 Task: Move the task Upgrade and migrate company performance management to a cloud-based solution to the section Done in the project ClickTech and filter the tasks in the project by Due this week
Action: Mouse moved to (53, 275)
Screenshot: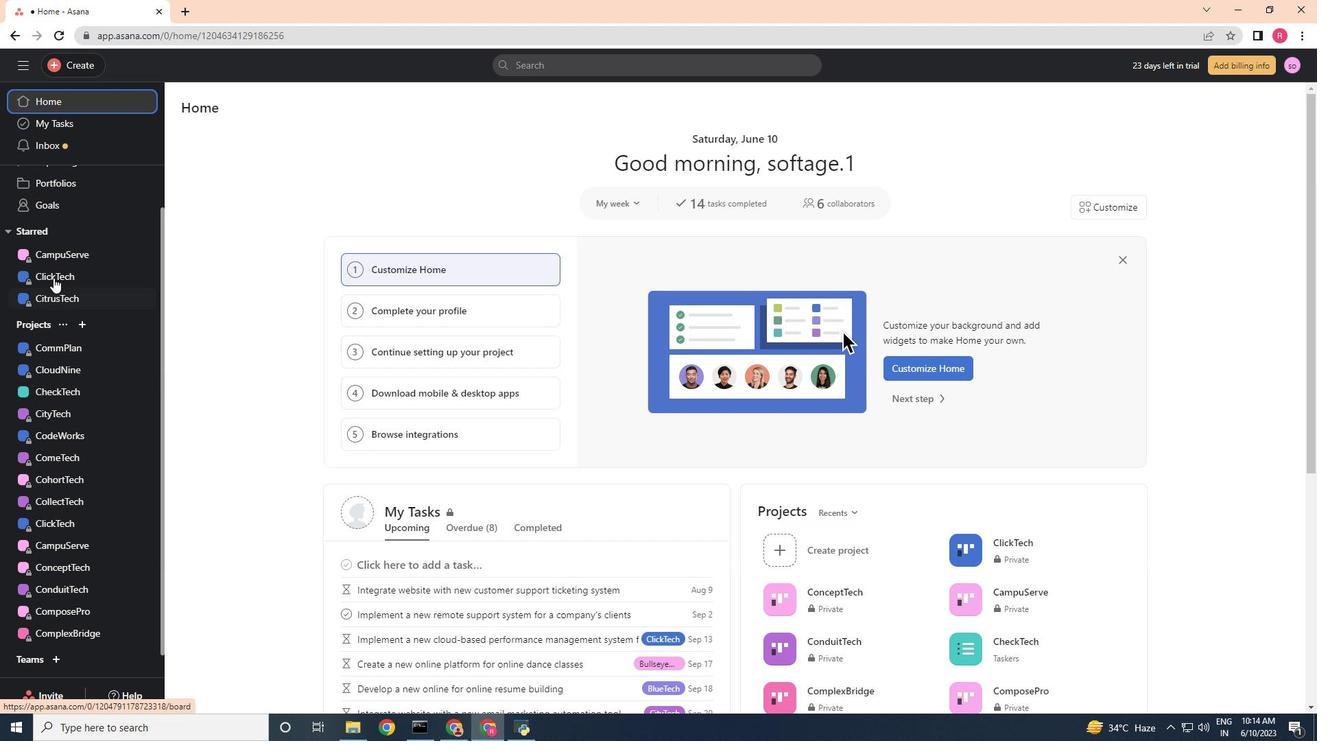 
Action: Mouse pressed left at (53, 275)
Screenshot: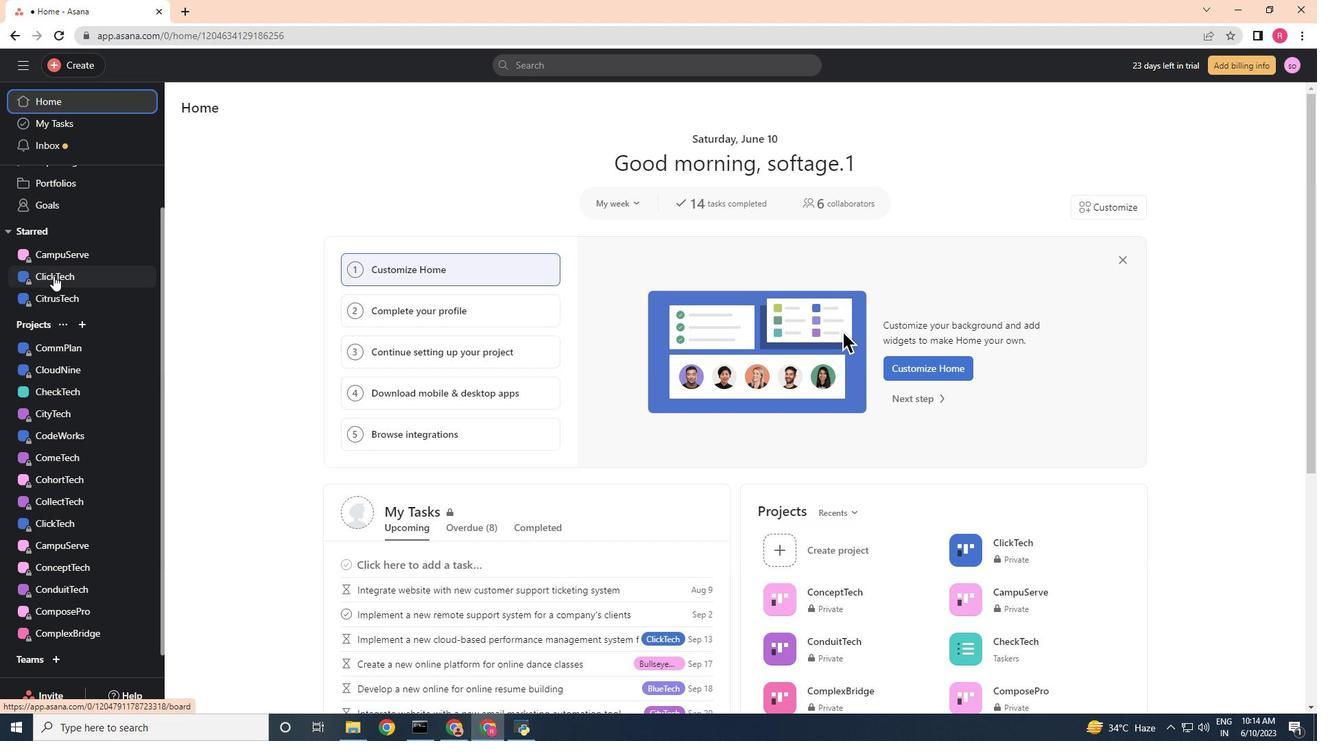 
Action: Mouse moved to (299, 330)
Screenshot: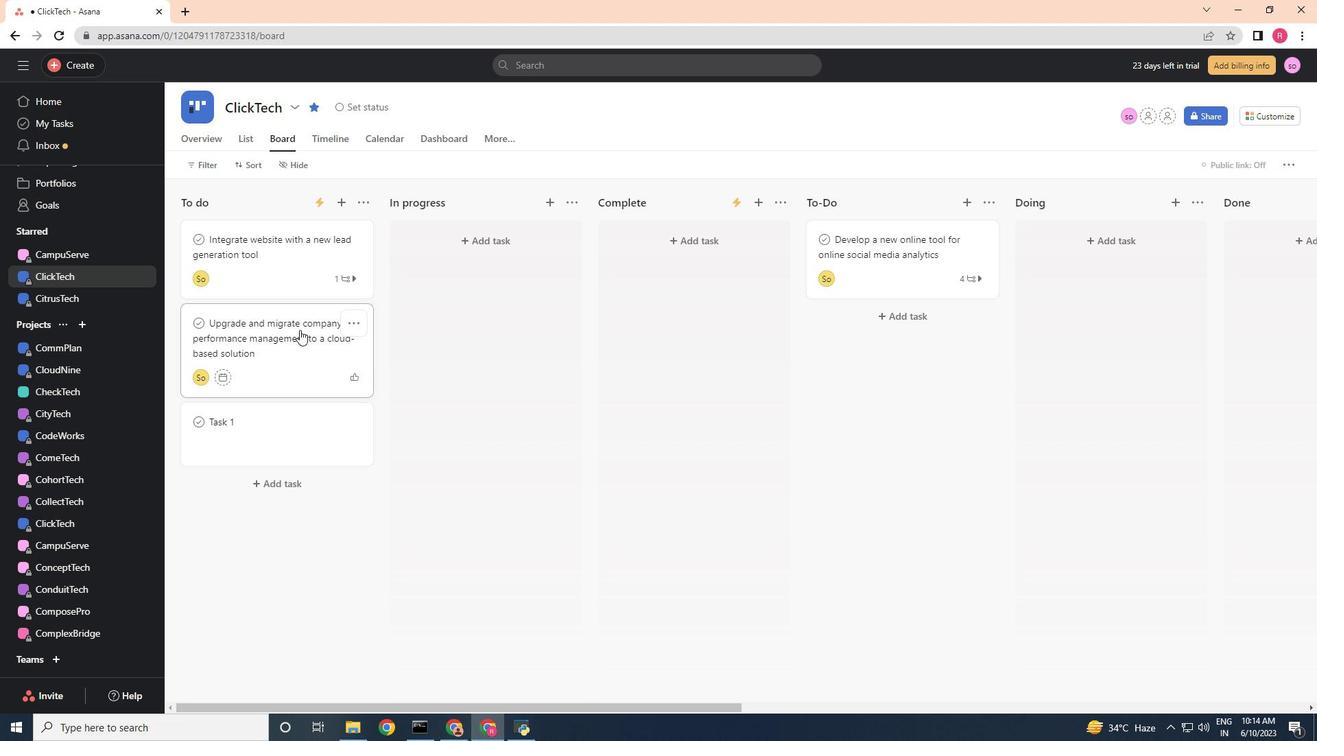 
Action: Mouse pressed left at (299, 330)
Screenshot: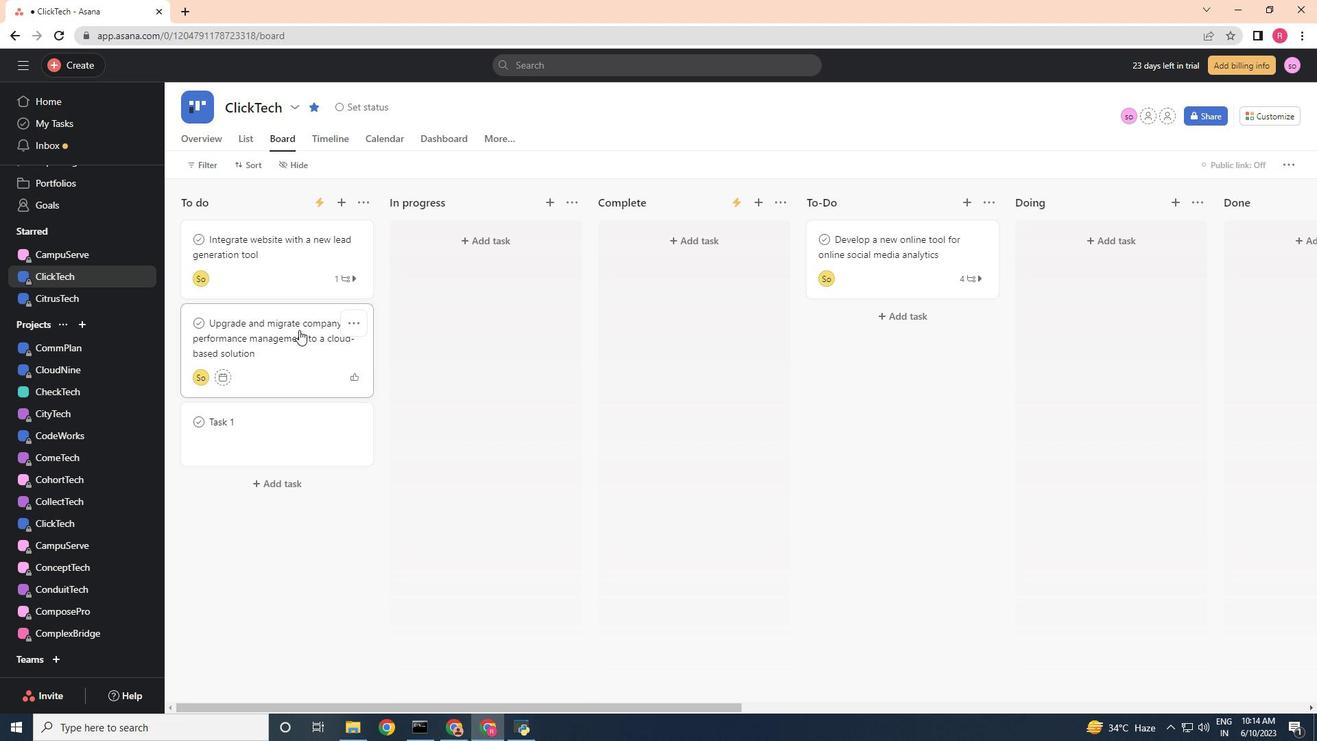 
Action: Mouse moved to (207, 172)
Screenshot: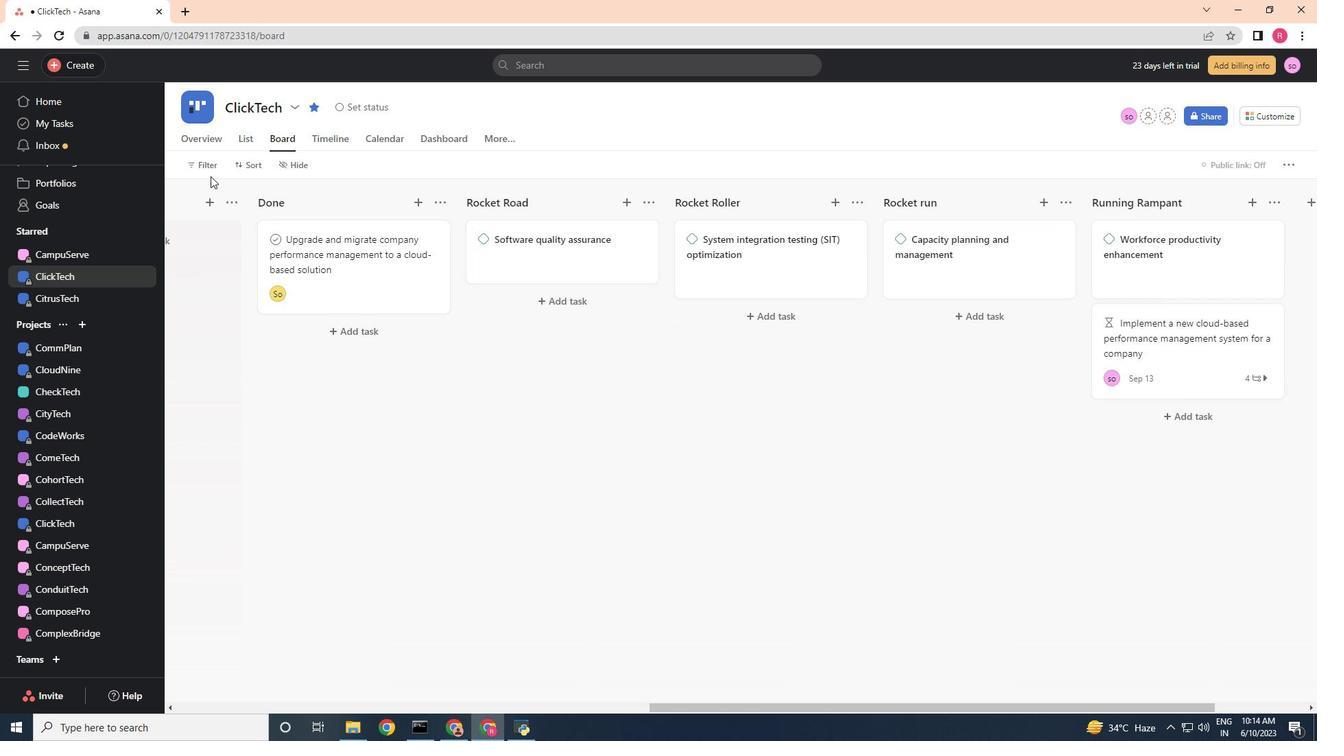 
Action: Mouse pressed left at (207, 172)
Screenshot: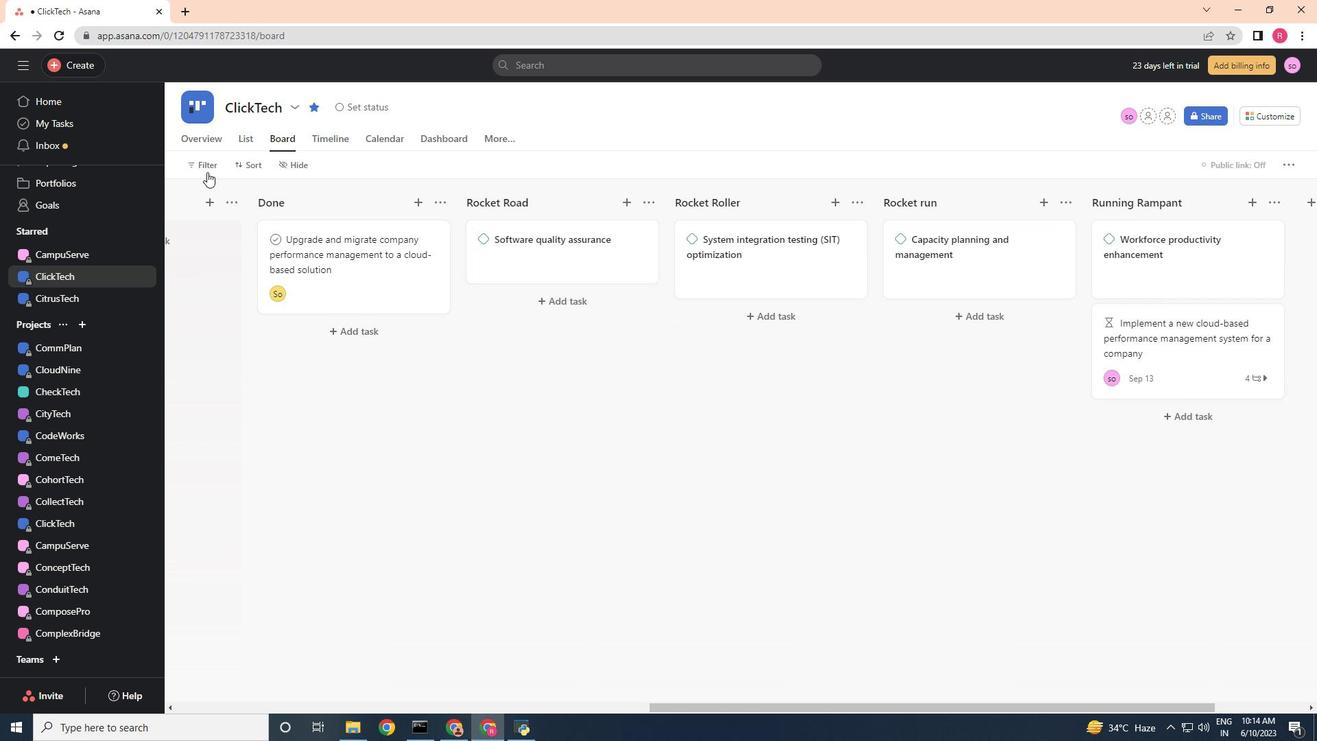 
Action: Mouse moved to (454, 214)
Screenshot: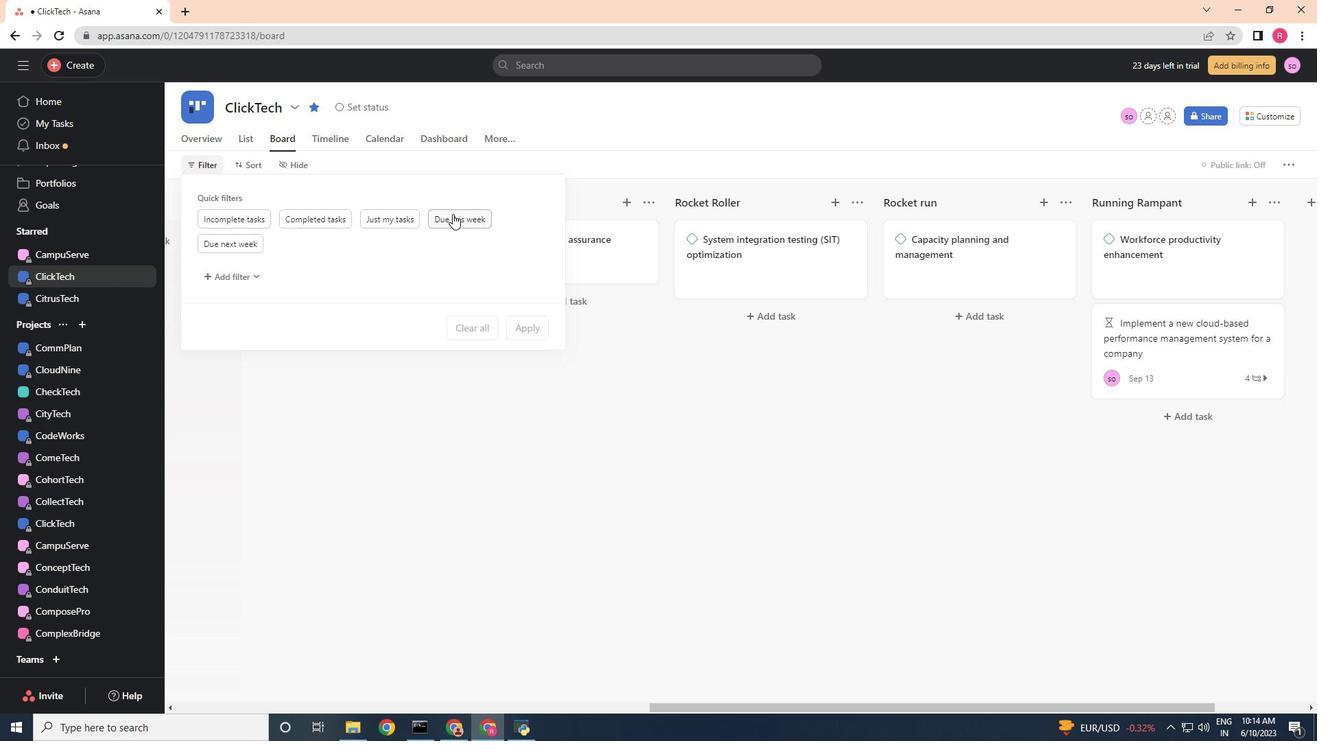 
Action: Mouse pressed left at (454, 214)
Screenshot: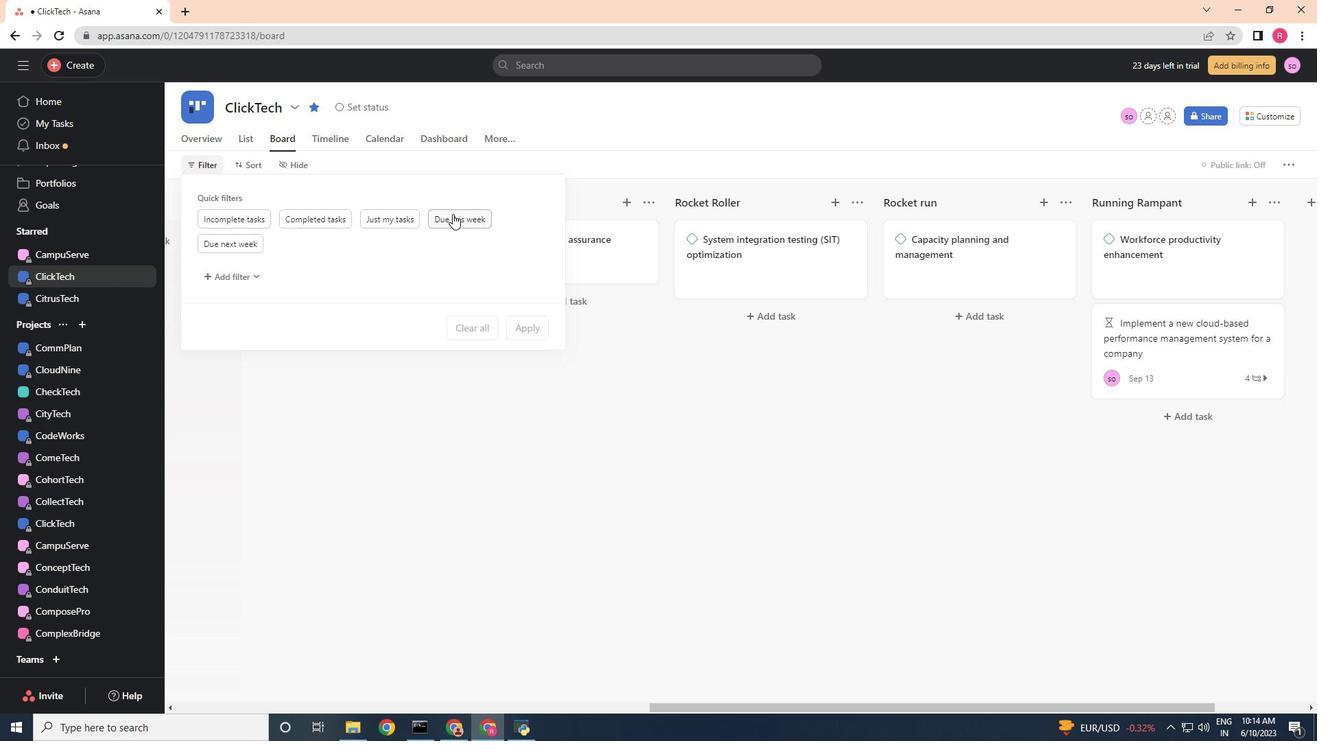 
Action: Mouse moved to (485, 302)
Screenshot: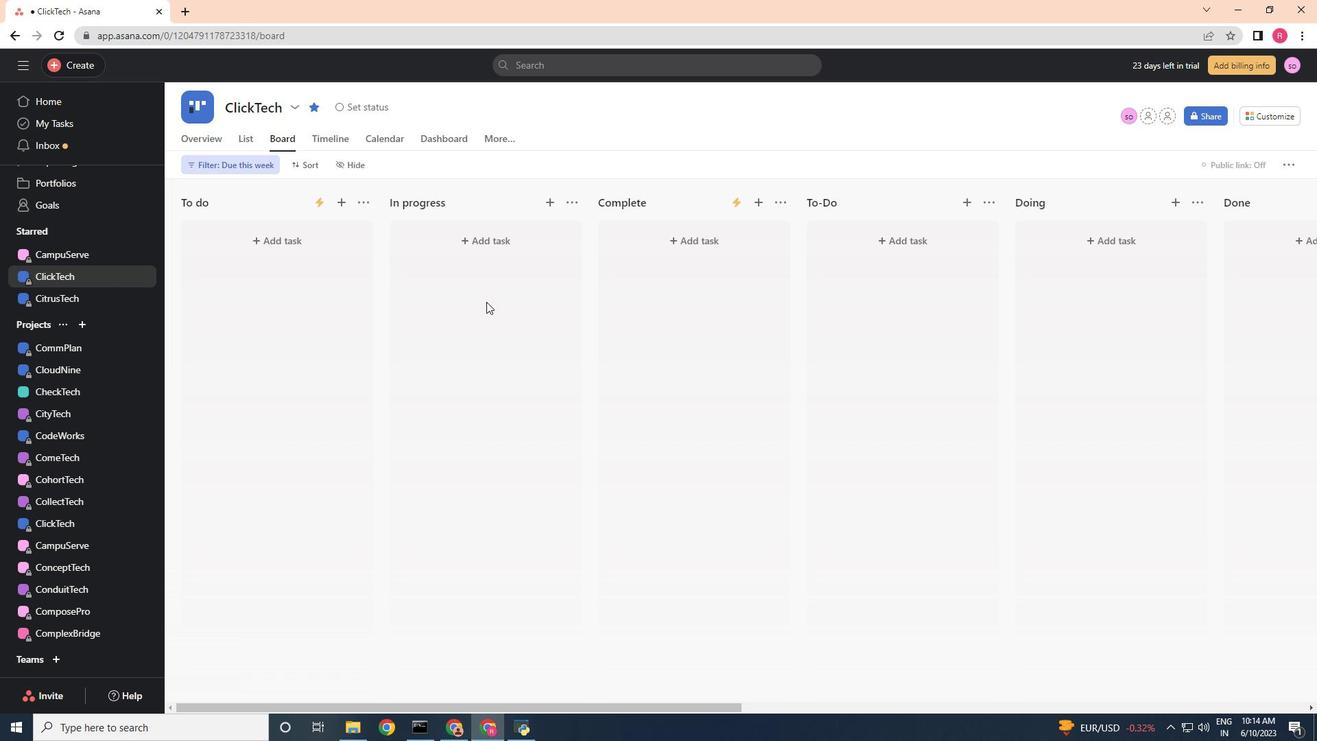 
